 Task: Add the task  Implement a new cloud-based knowledge management system for a company to the section Feature Prioritization Sprint in the project AvidTech and add a Due Date to the respective task as 2023/09/27
Action: Mouse moved to (916, 427)
Screenshot: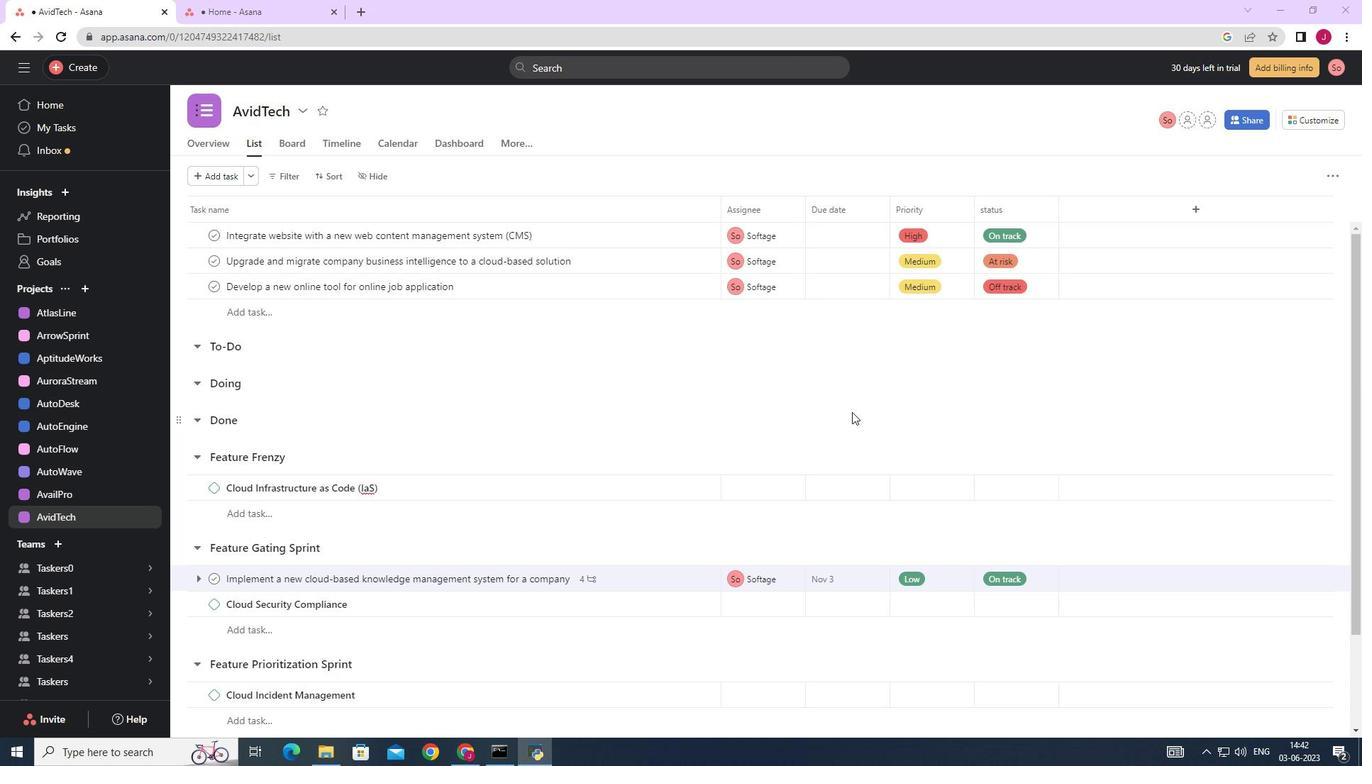 
Action: Mouse scrolled (916, 427) with delta (0, 0)
Screenshot: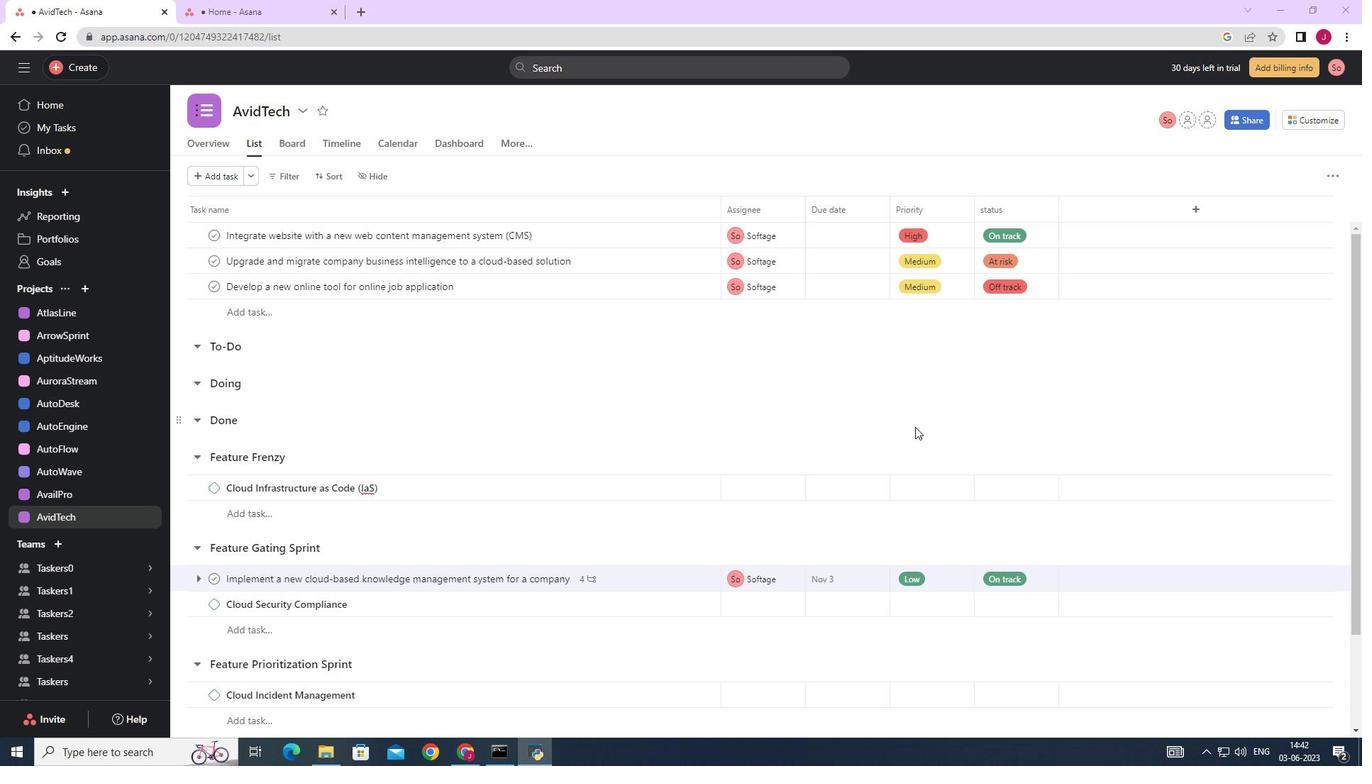 
Action: Mouse scrolled (916, 427) with delta (0, 0)
Screenshot: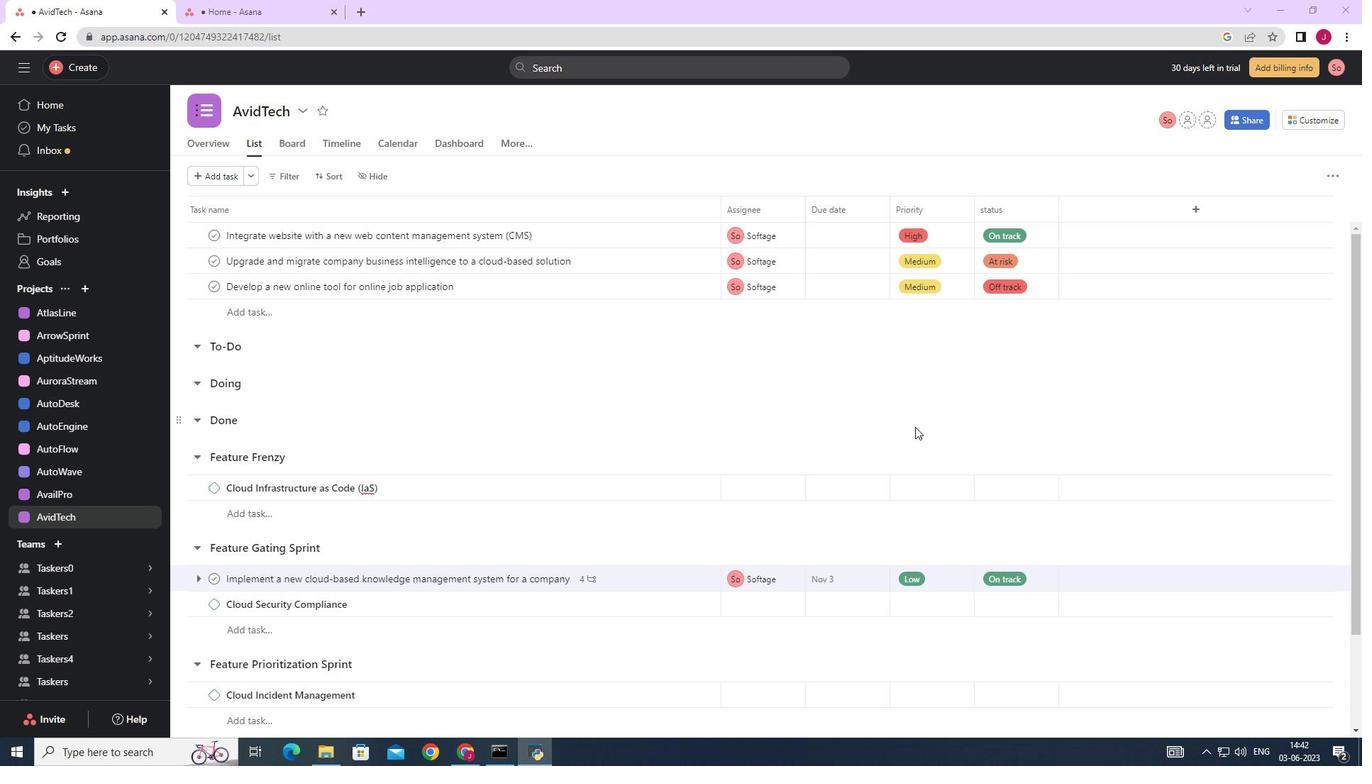 
Action: Mouse scrolled (916, 427) with delta (0, 0)
Screenshot: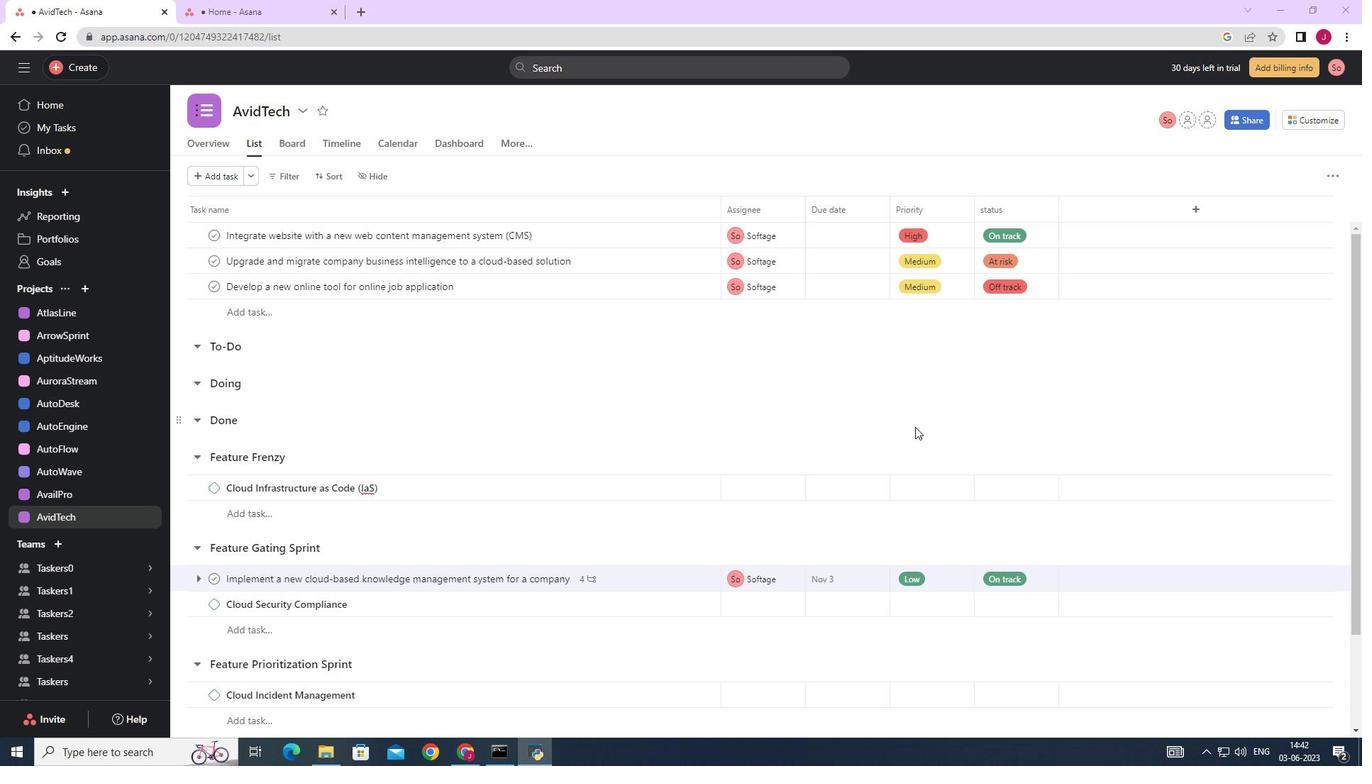 
Action: Mouse scrolled (916, 427) with delta (0, 0)
Screenshot: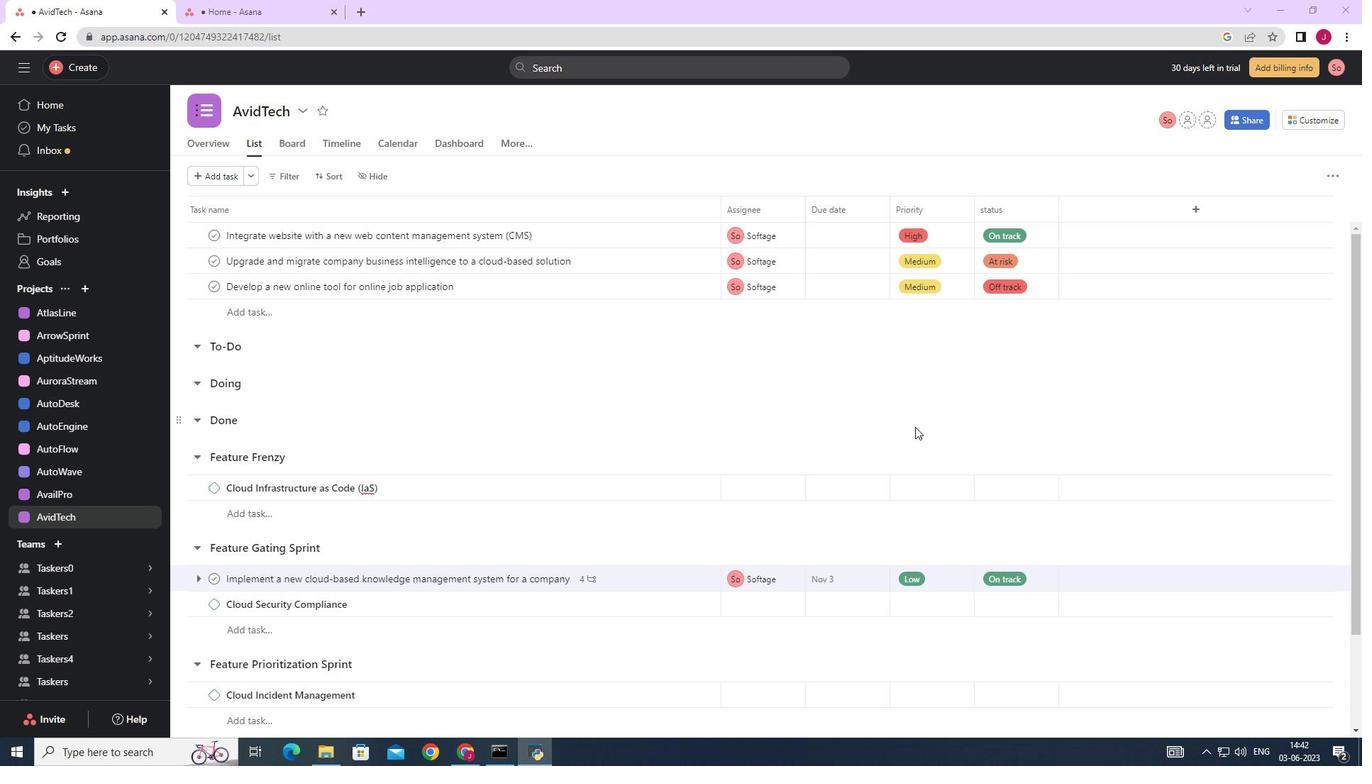 
Action: Mouse scrolled (916, 427) with delta (0, 0)
Screenshot: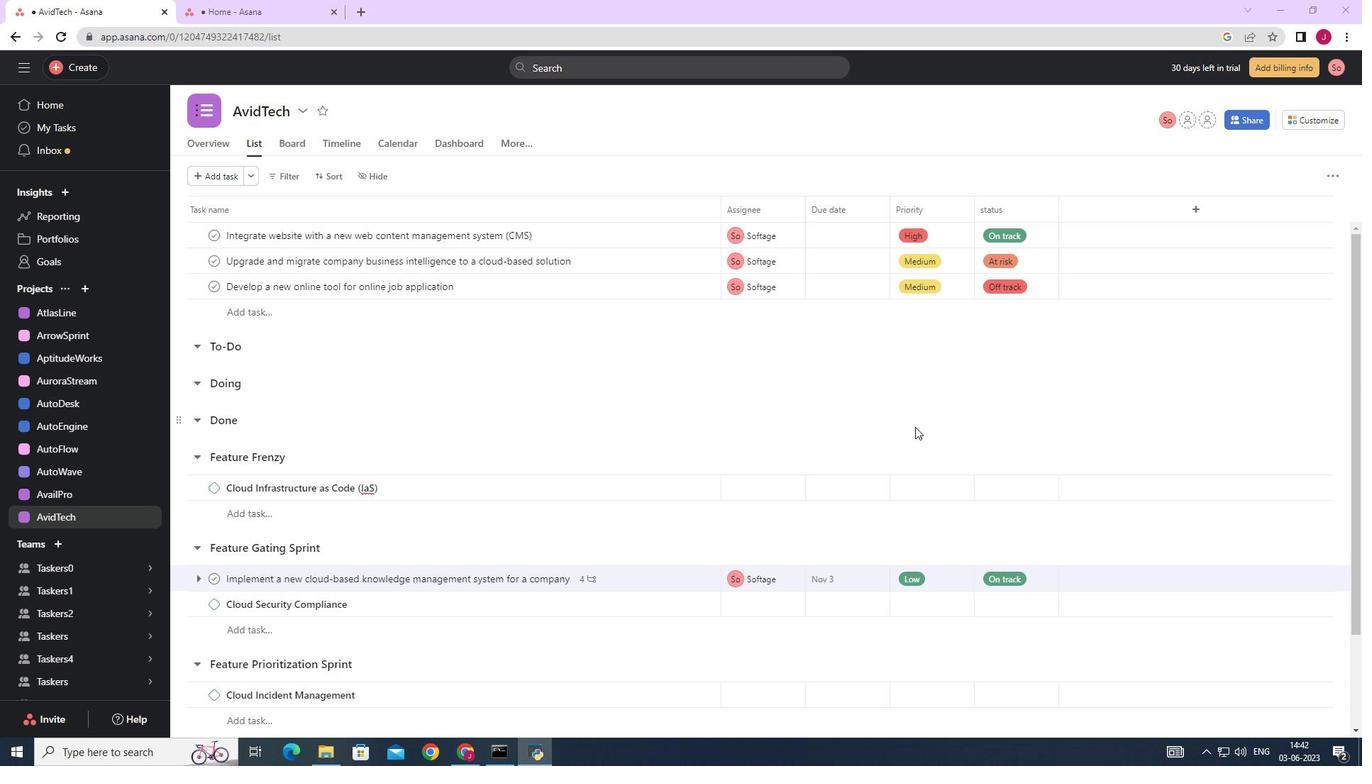 
Action: Mouse moved to (916, 431)
Screenshot: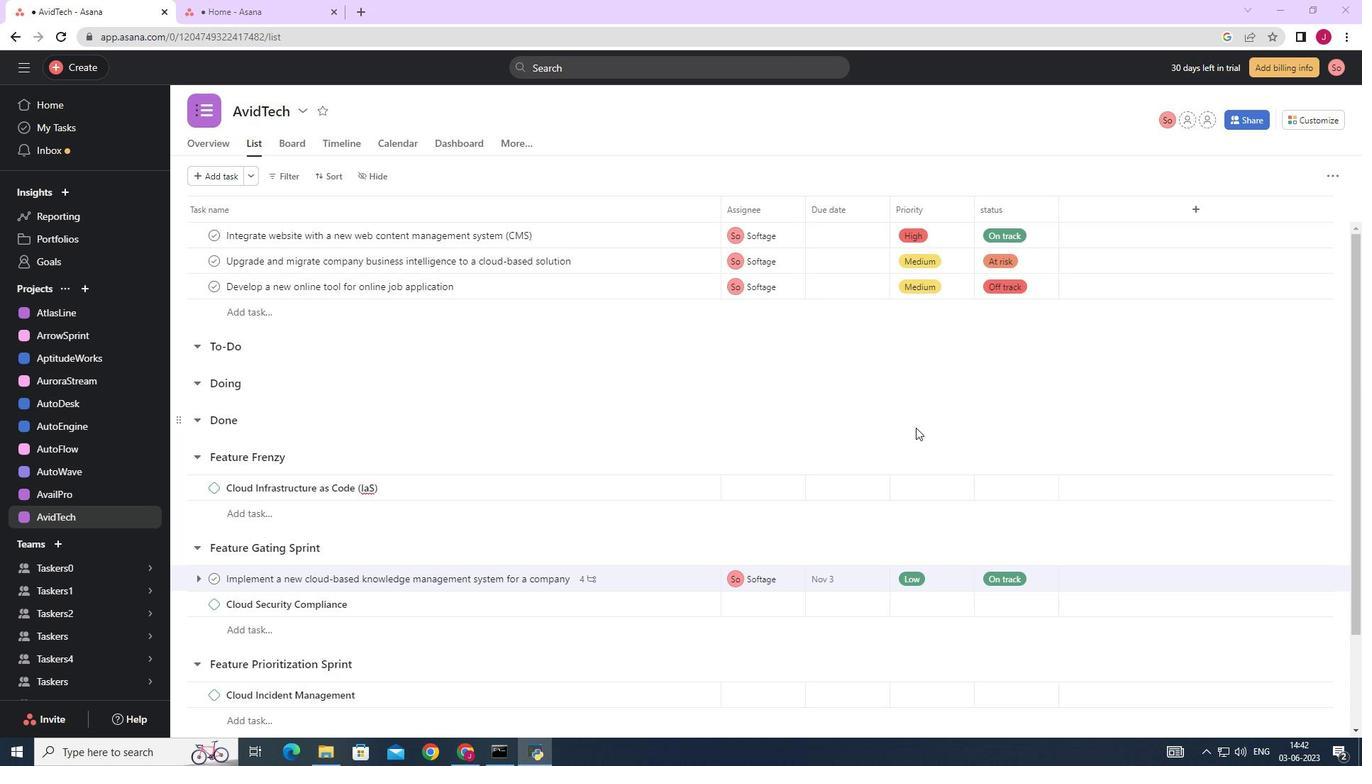 
Action: Mouse scrolled (916, 430) with delta (0, 0)
Screenshot: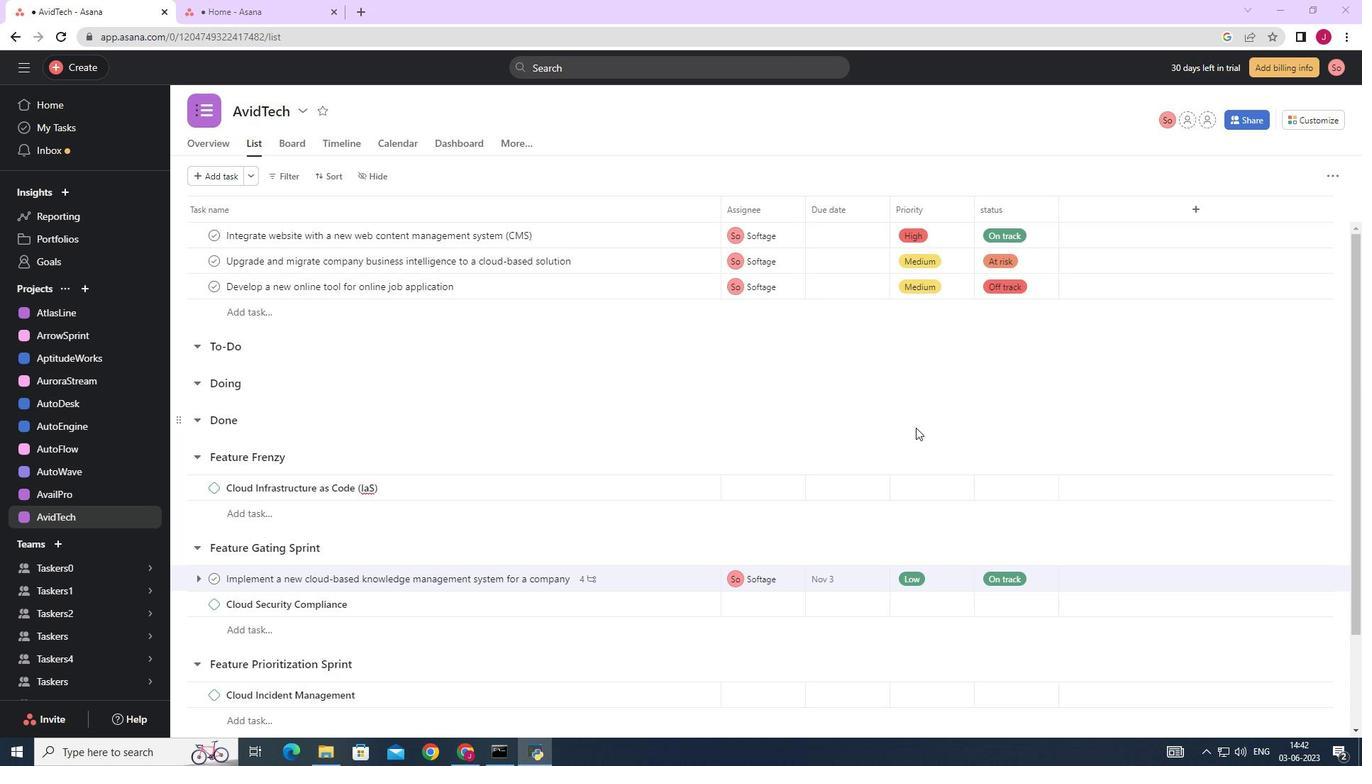 
Action: Mouse moved to (682, 462)
Screenshot: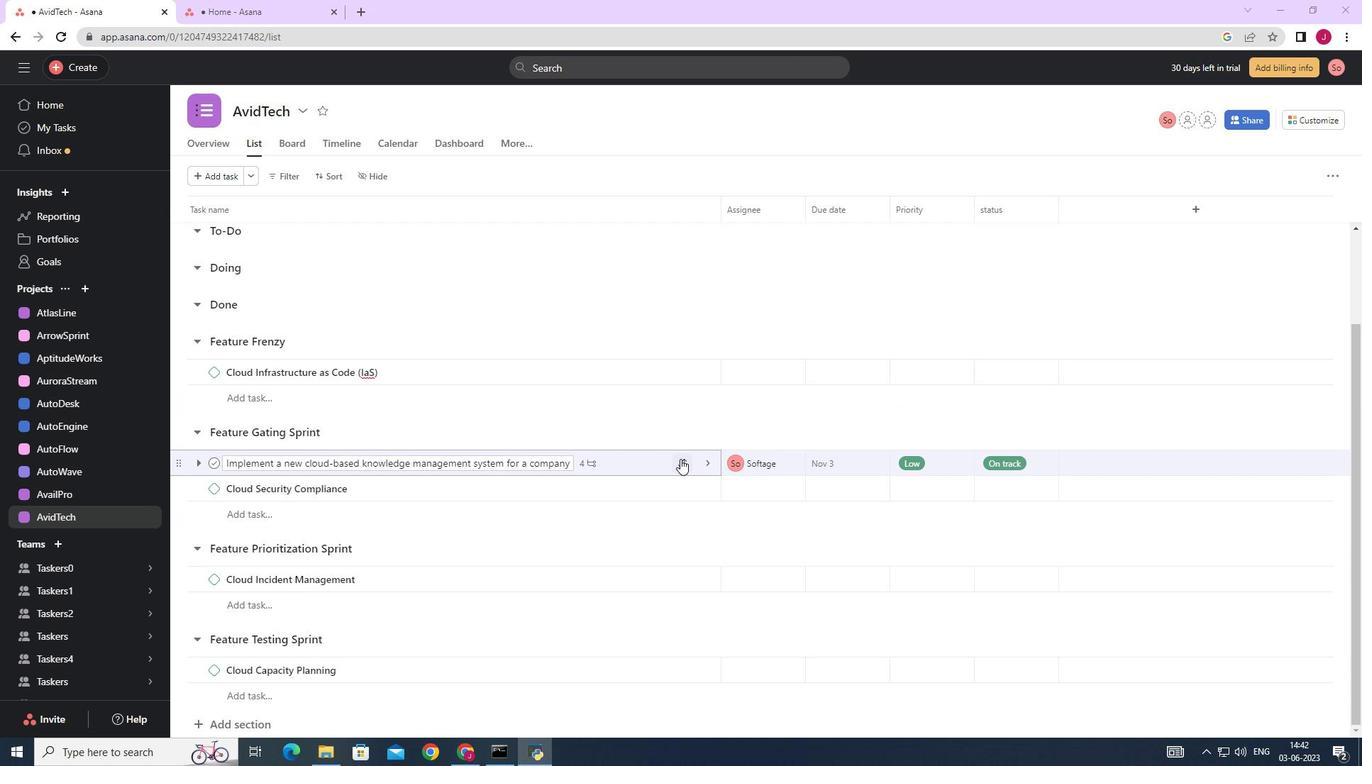 
Action: Mouse pressed left at (682, 462)
Screenshot: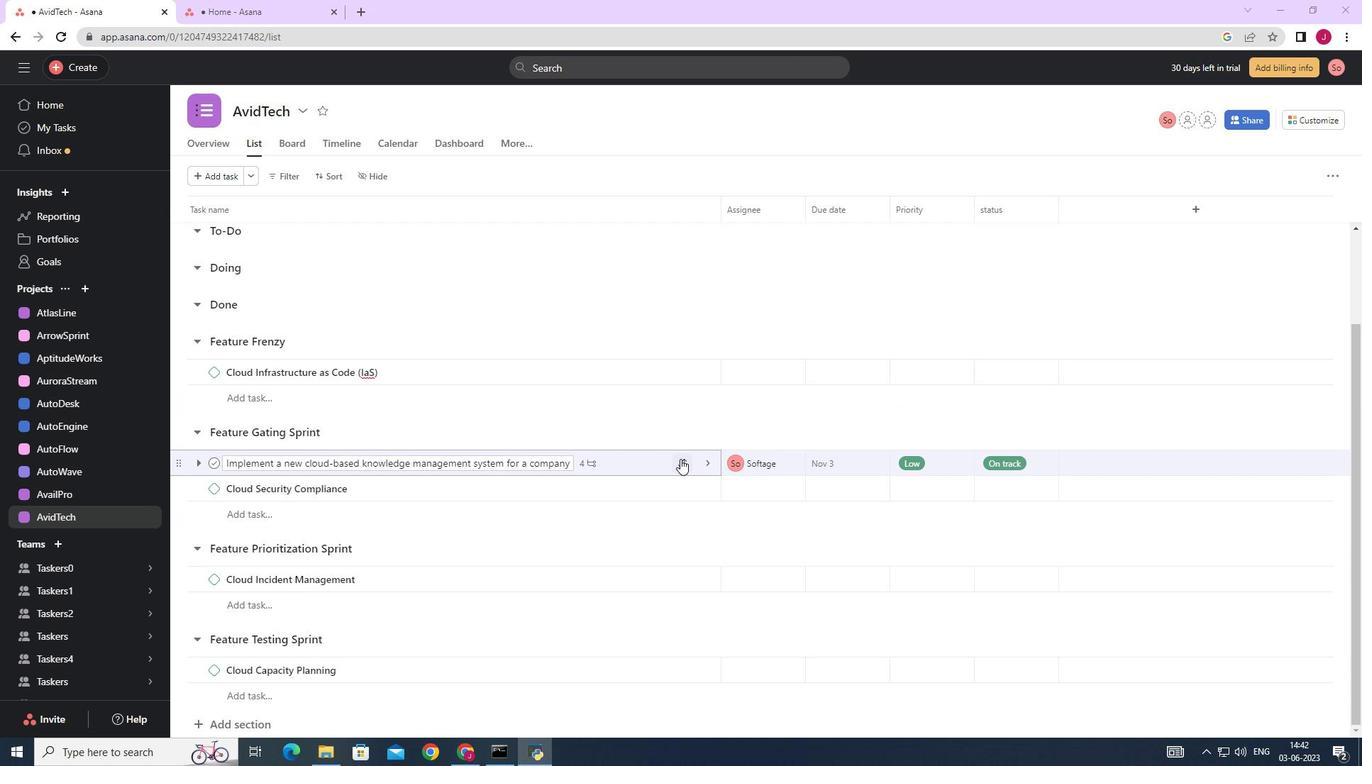 
Action: Mouse moved to (591, 672)
Screenshot: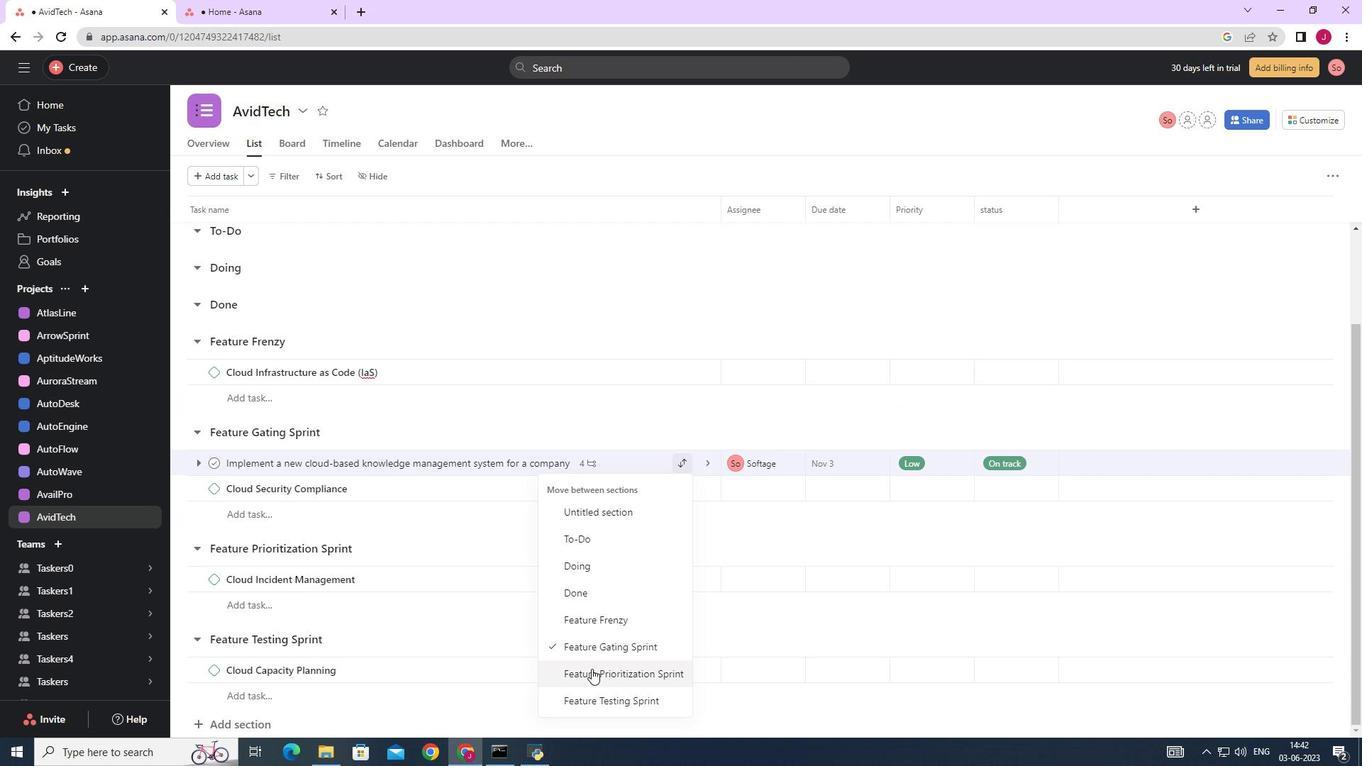 
Action: Mouse pressed left at (591, 672)
Screenshot: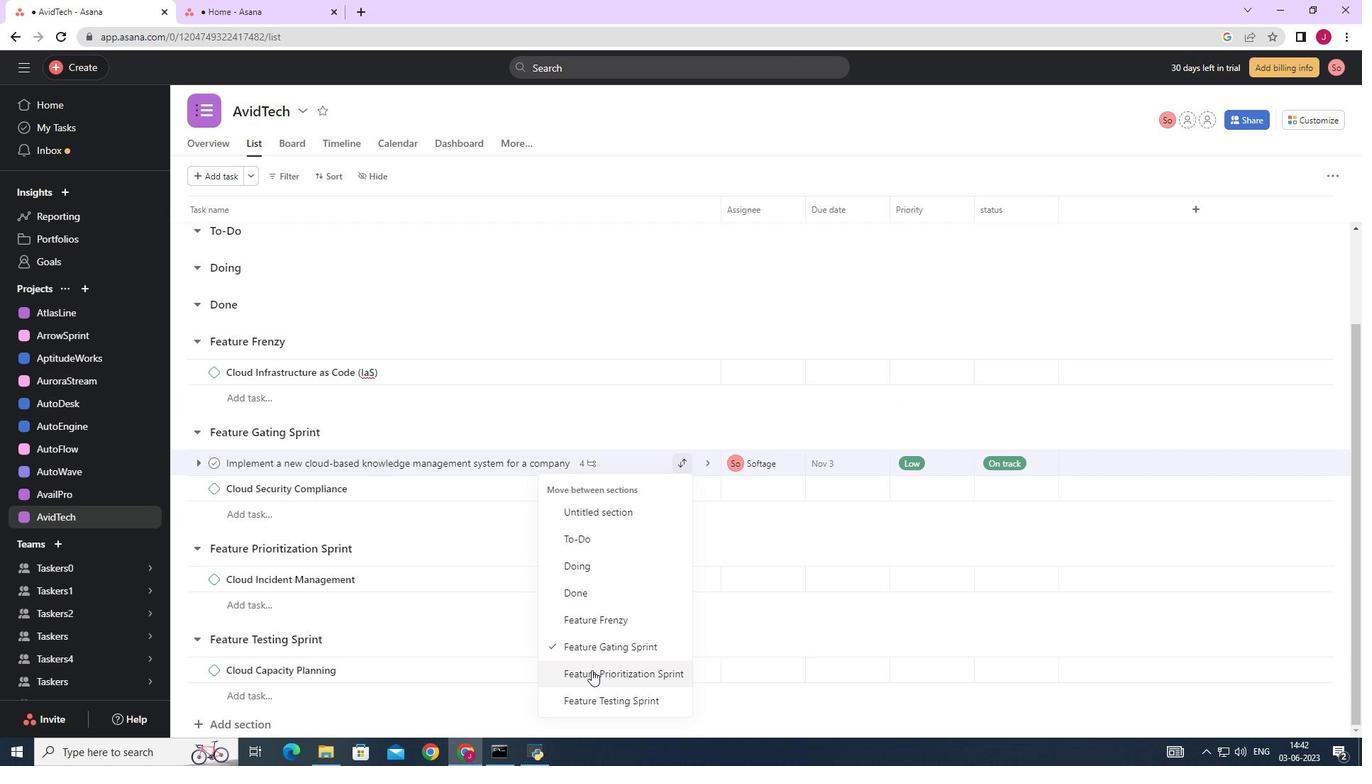 
Action: Mouse moved to (871, 557)
Screenshot: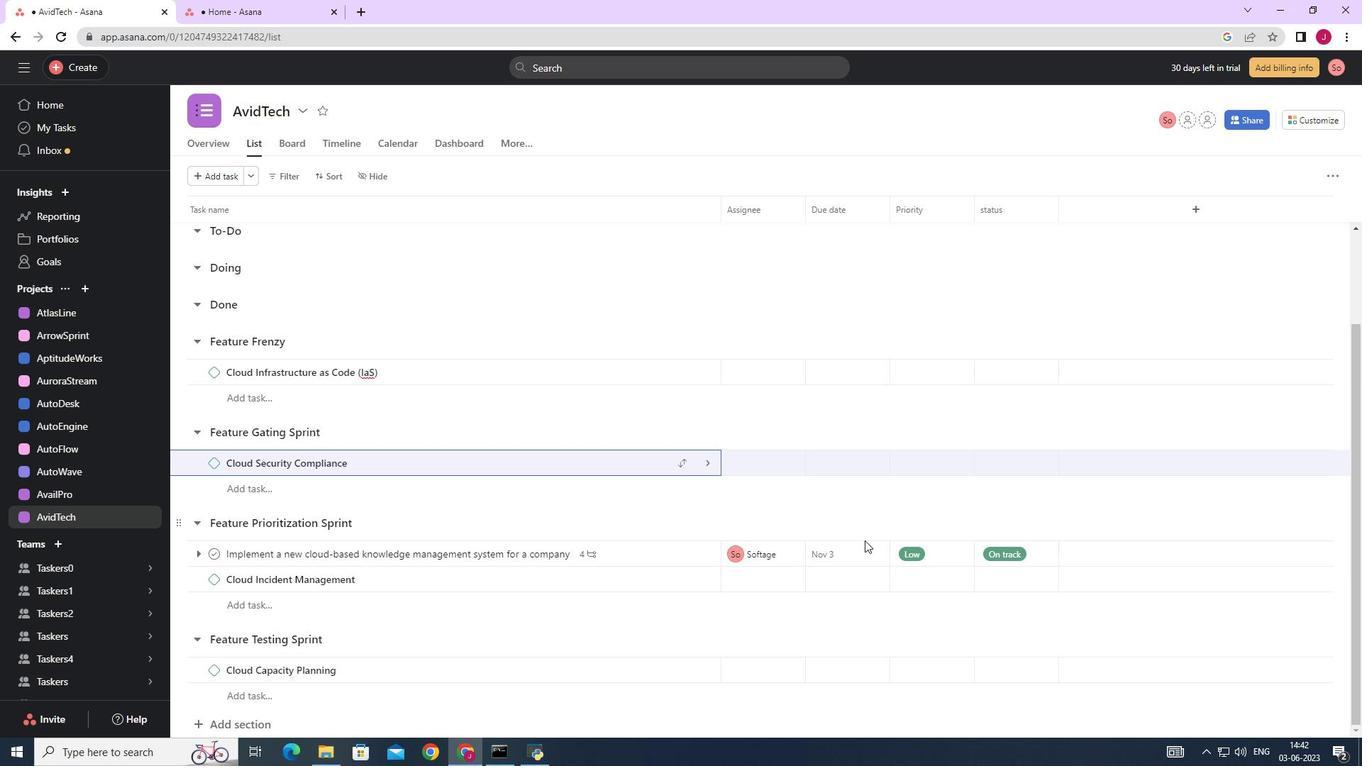 
Action: Mouse pressed left at (871, 557)
Screenshot: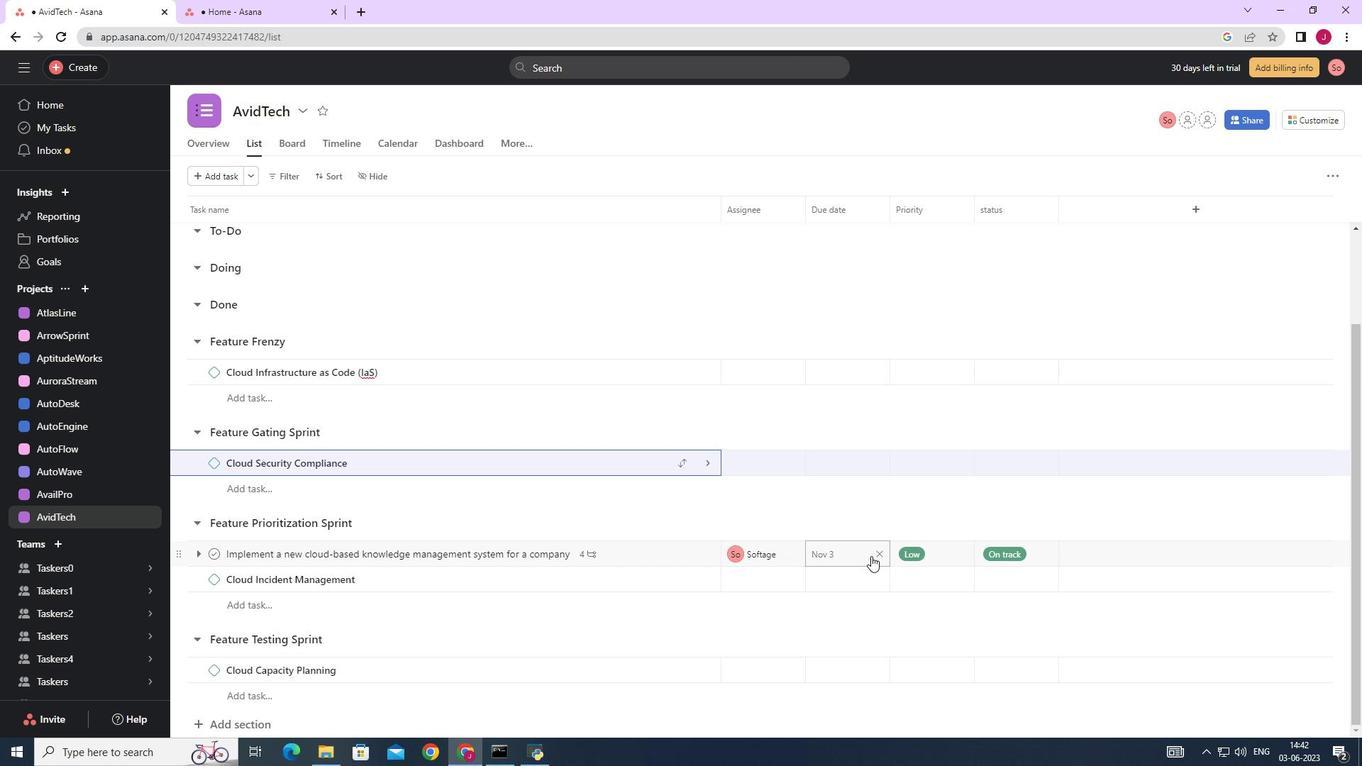 
Action: Mouse moved to (983, 300)
Screenshot: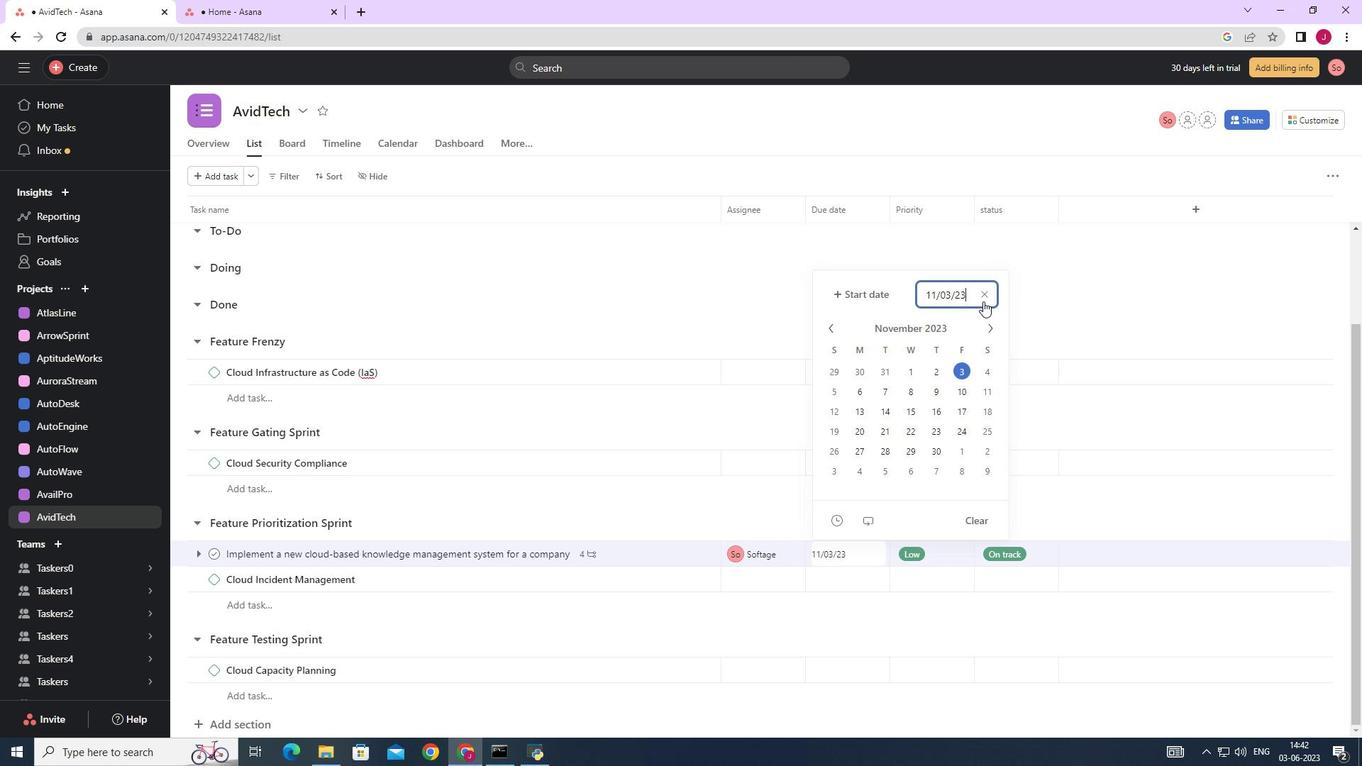 
Action: Mouse pressed left at (983, 300)
Screenshot: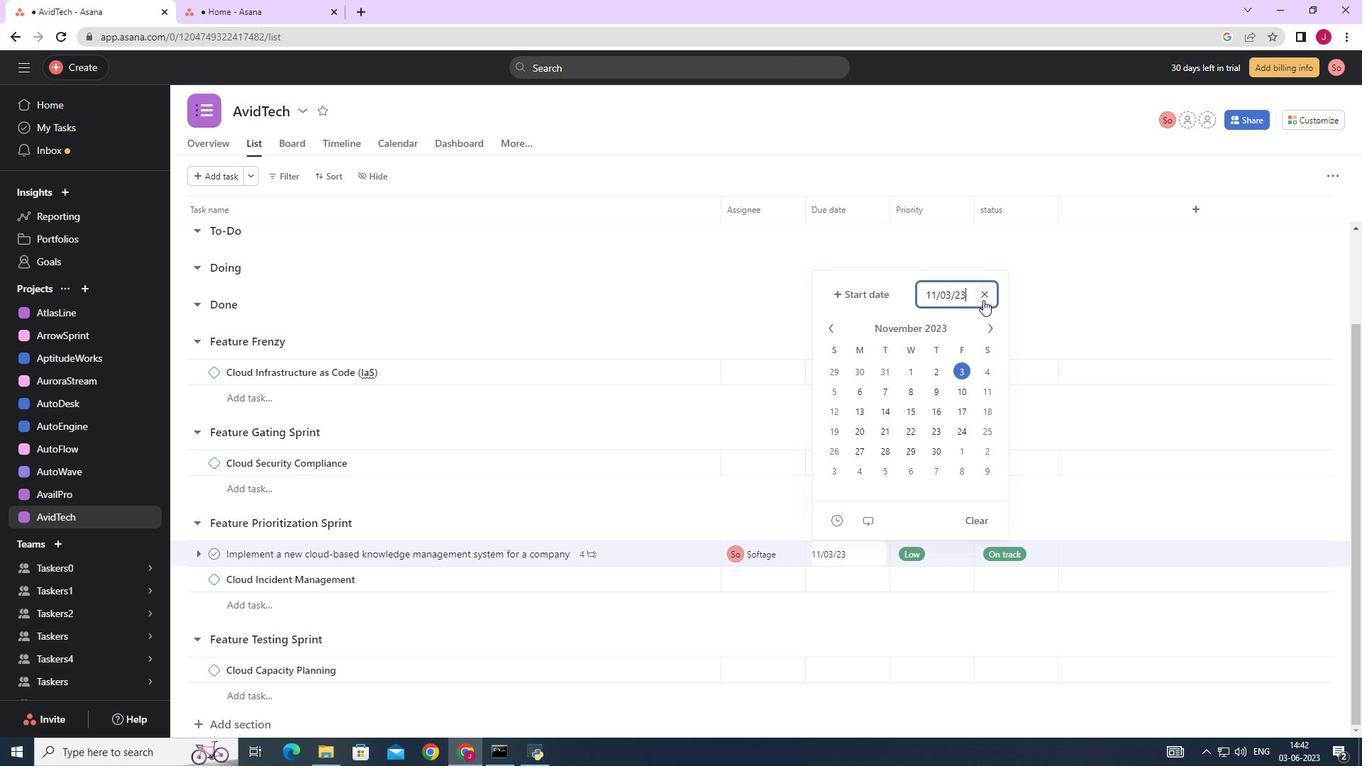 
Action: Mouse moved to (990, 329)
Screenshot: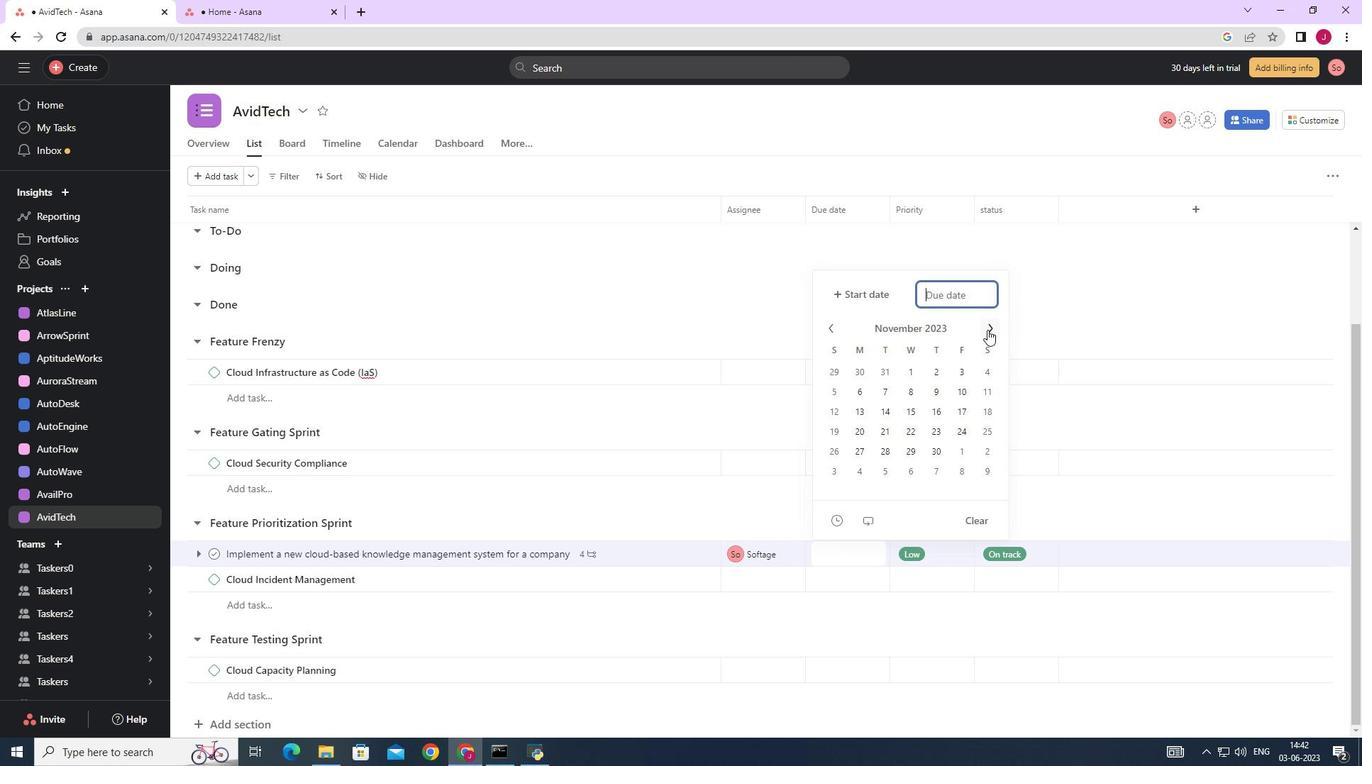 
Action: Mouse pressed left at (990, 329)
Screenshot: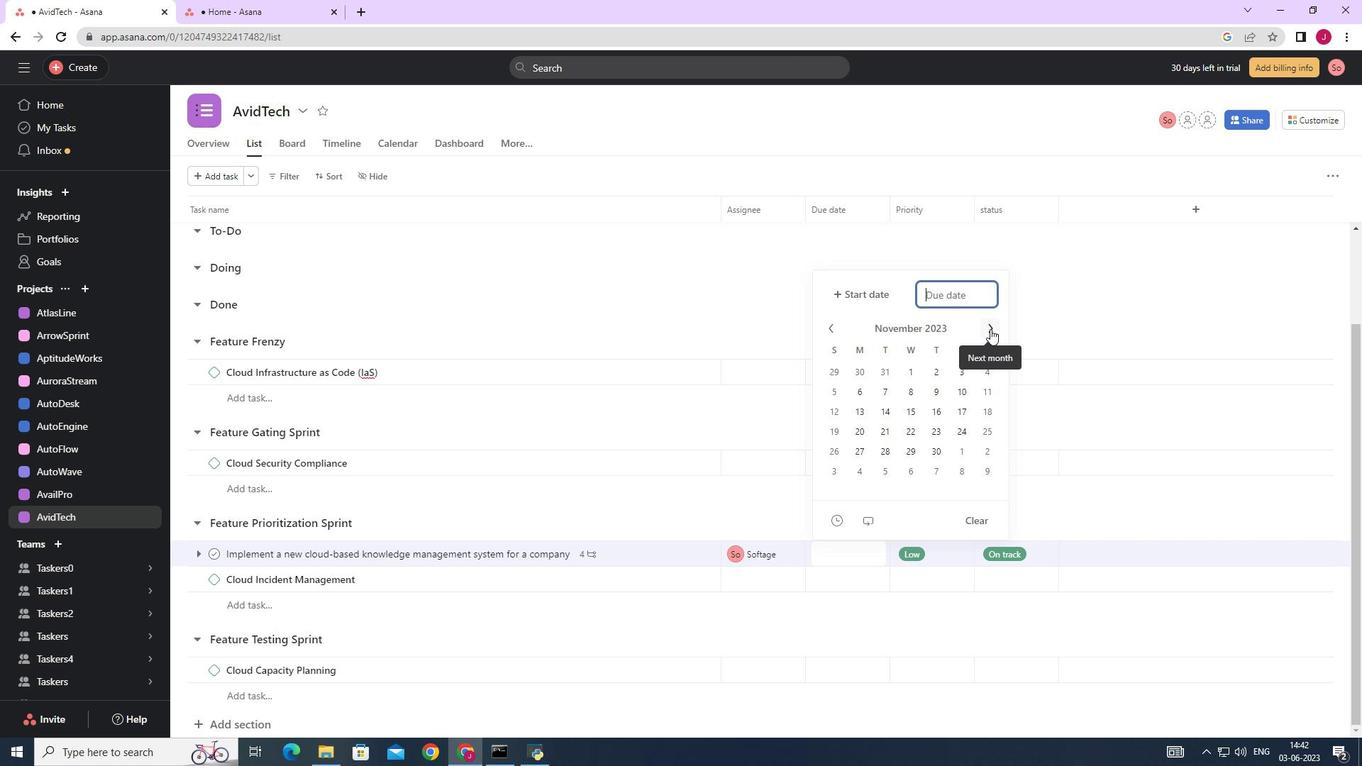 
Action: Mouse moved to (833, 327)
Screenshot: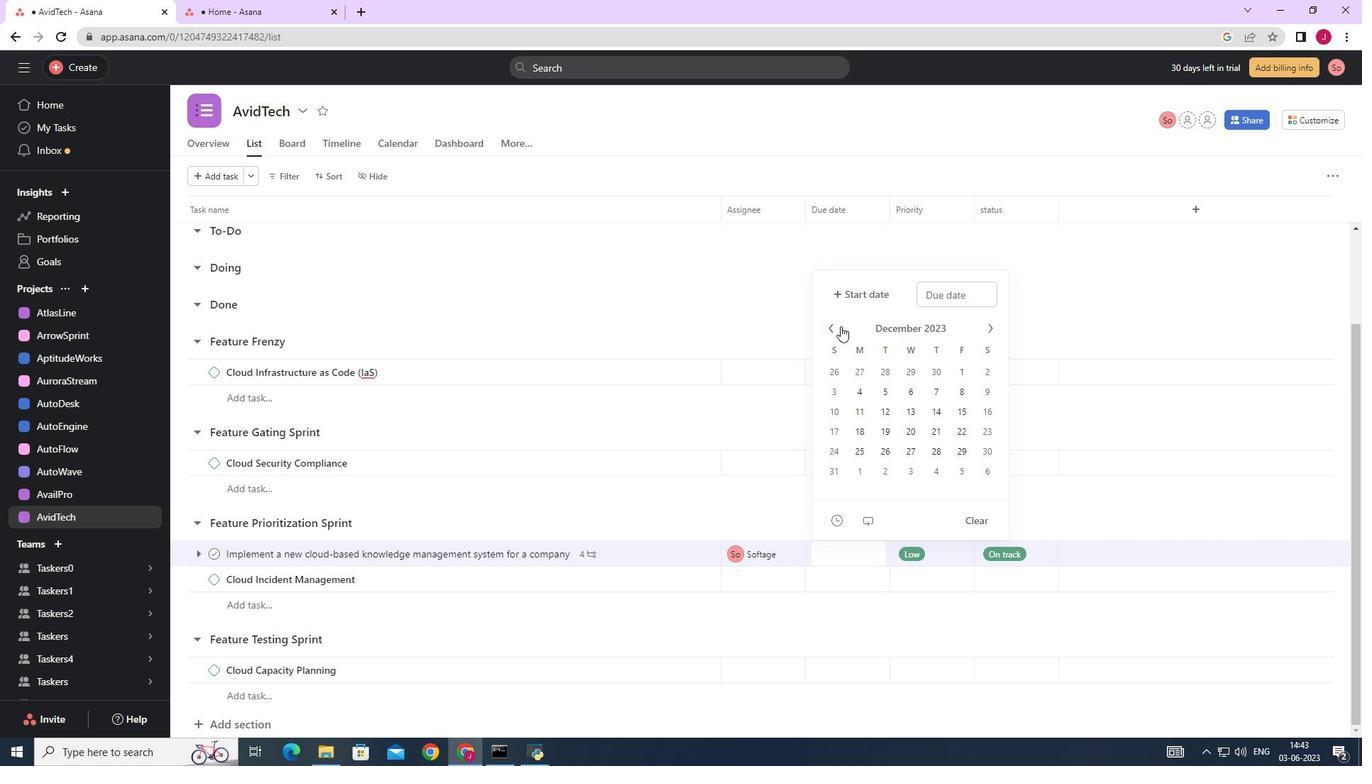 
Action: Mouse pressed left at (833, 327)
Screenshot: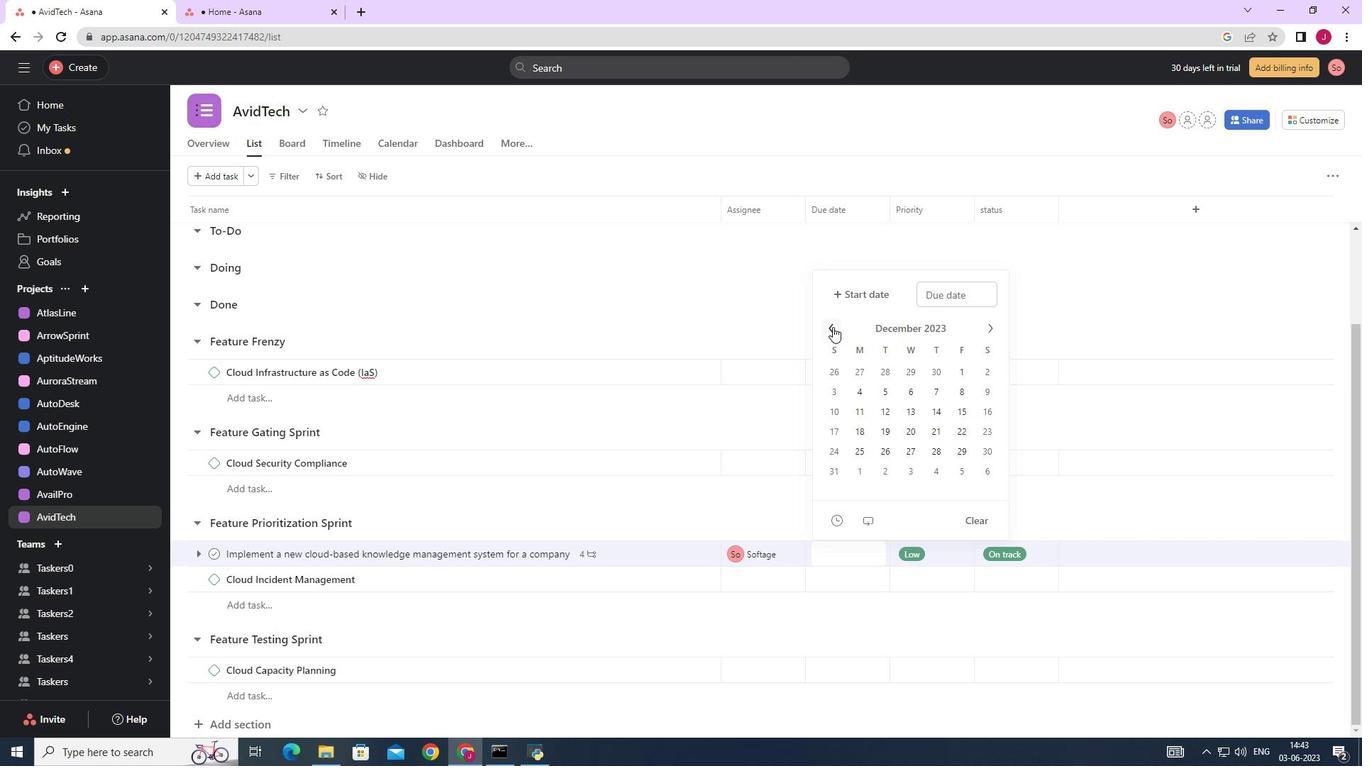 
Action: Mouse moved to (832, 327)
Screenshot: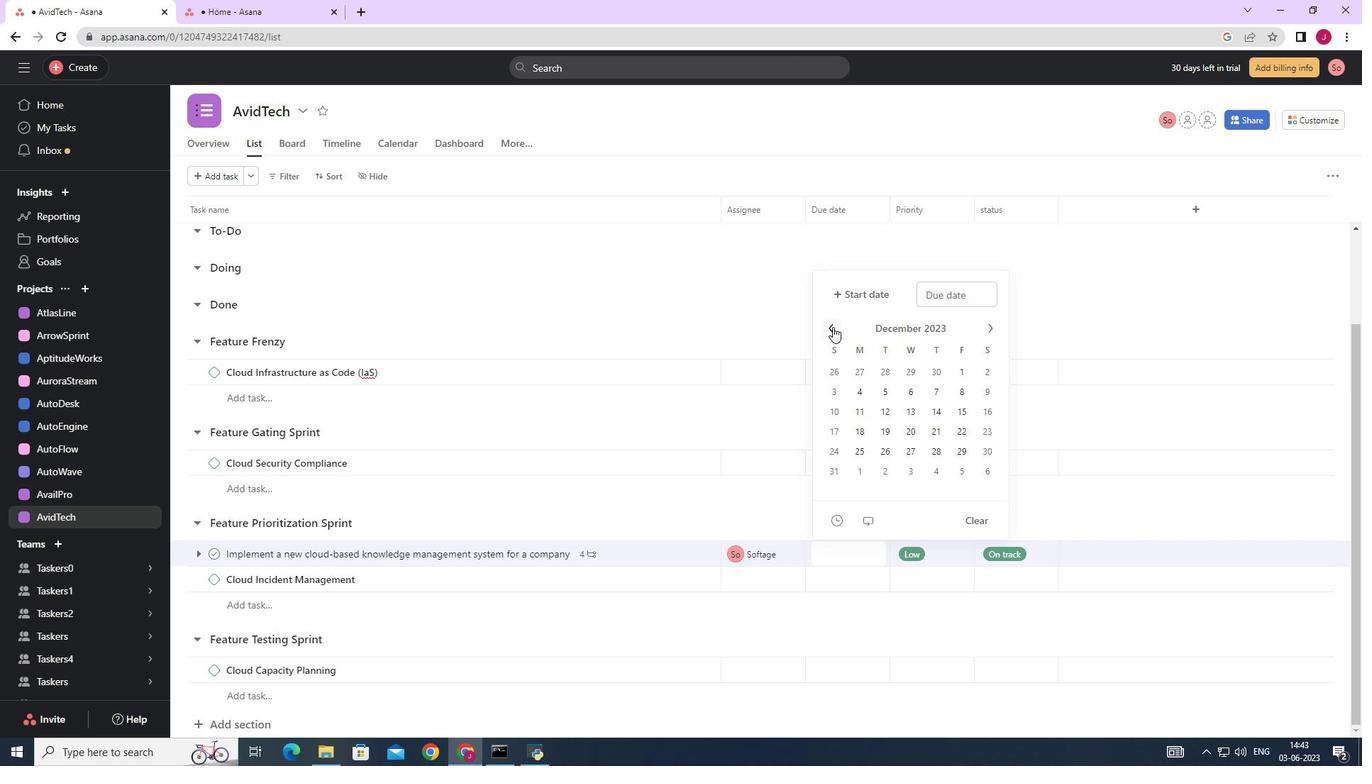 
Action: Mouse pressed left at (832, 327)
Screenshot: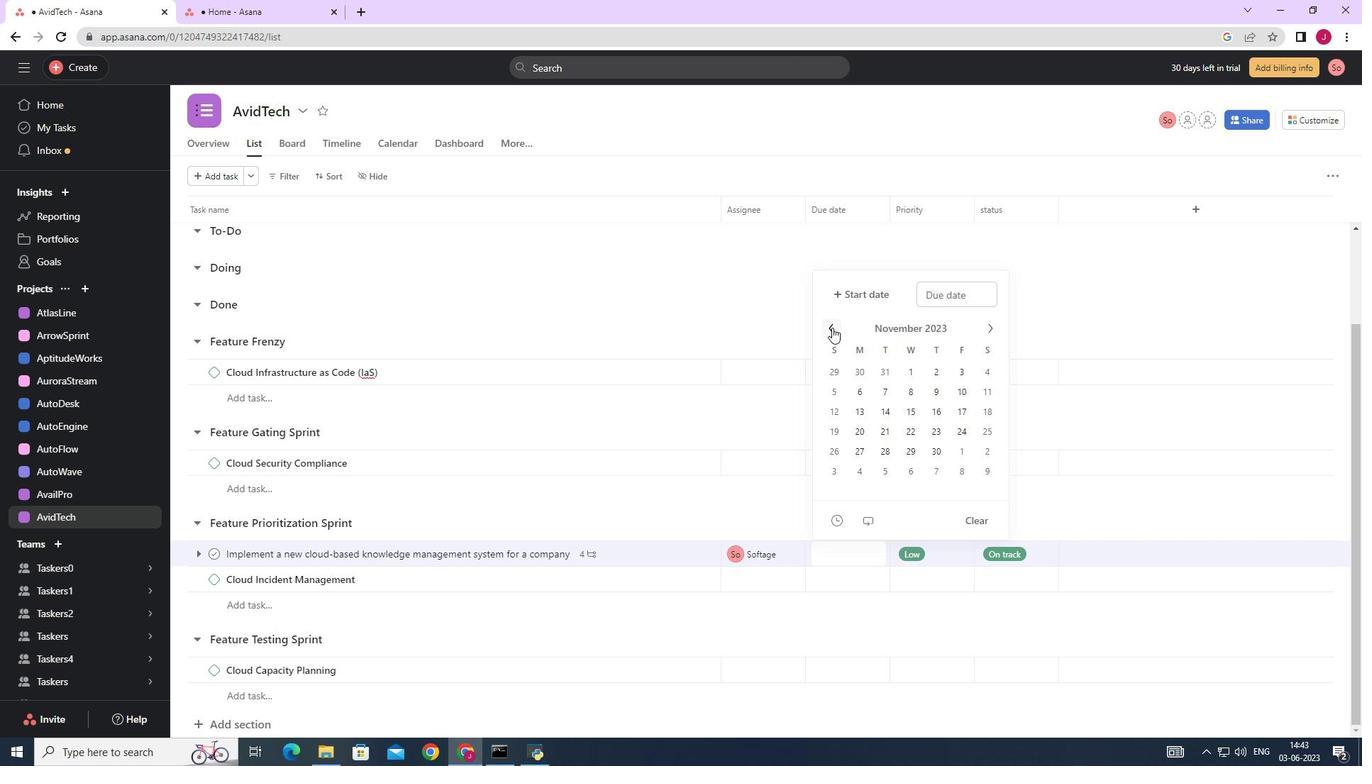 
Action: Mouse pressed left at (832, 327)
Screenshot: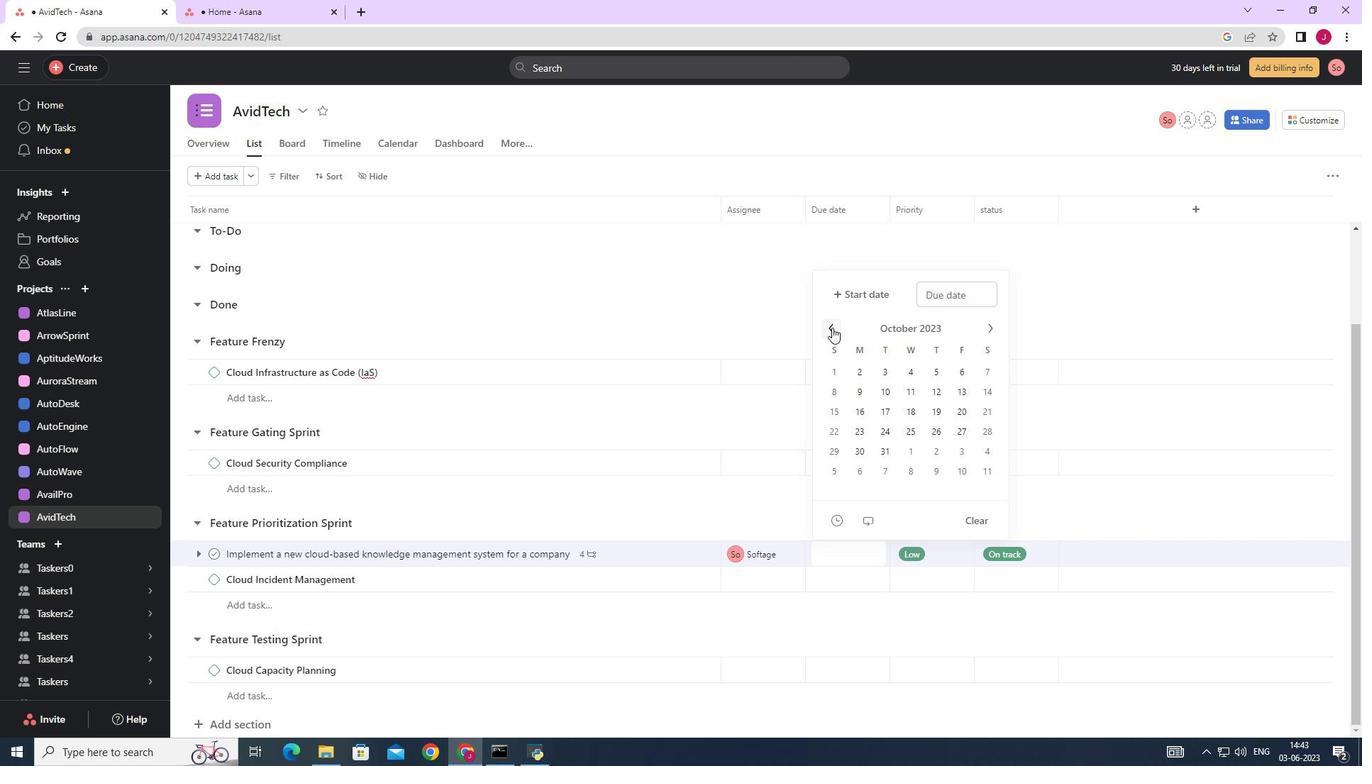 
Action: Mouse moved to (913, 449)
Screenshot: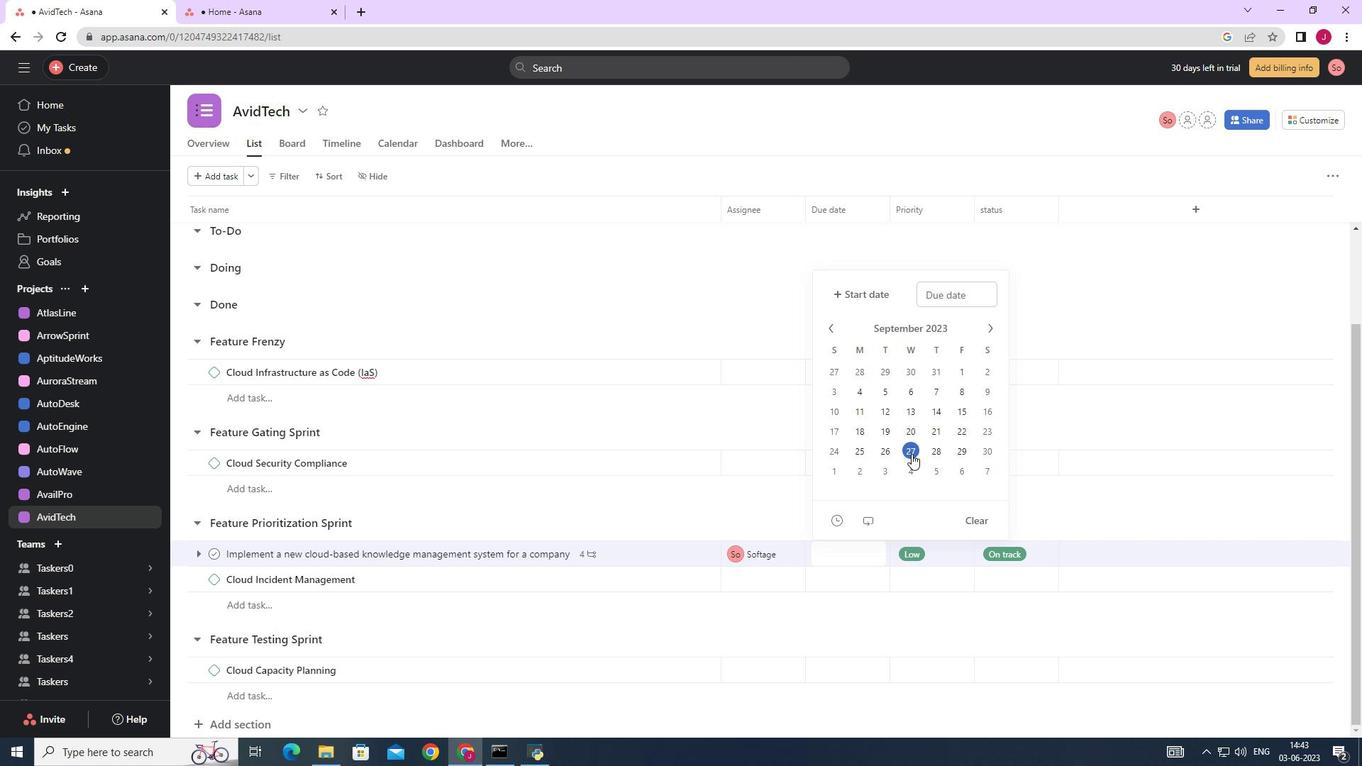 
Action: Mouse pressed left at (913, 449)
Screenshot: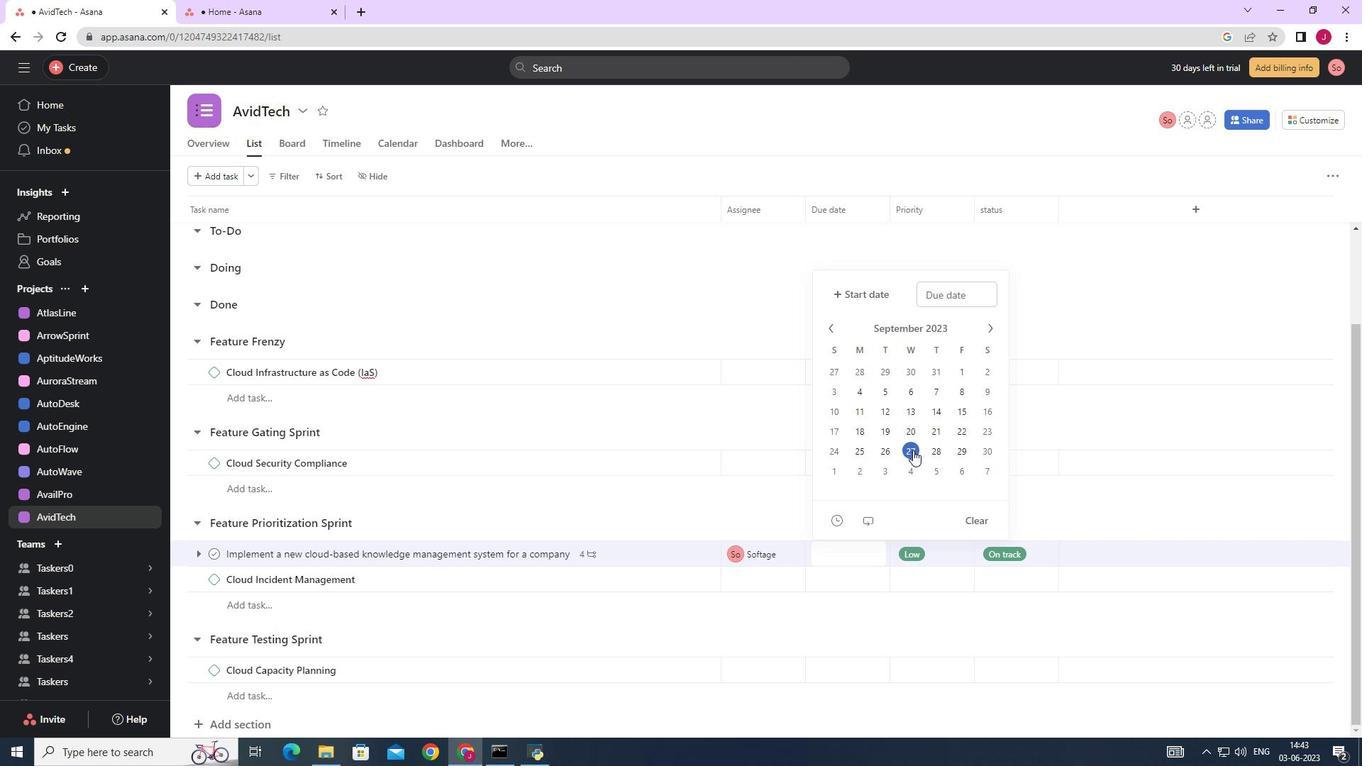 
Action: Mouse moved to (1107, 303)
Screenshot: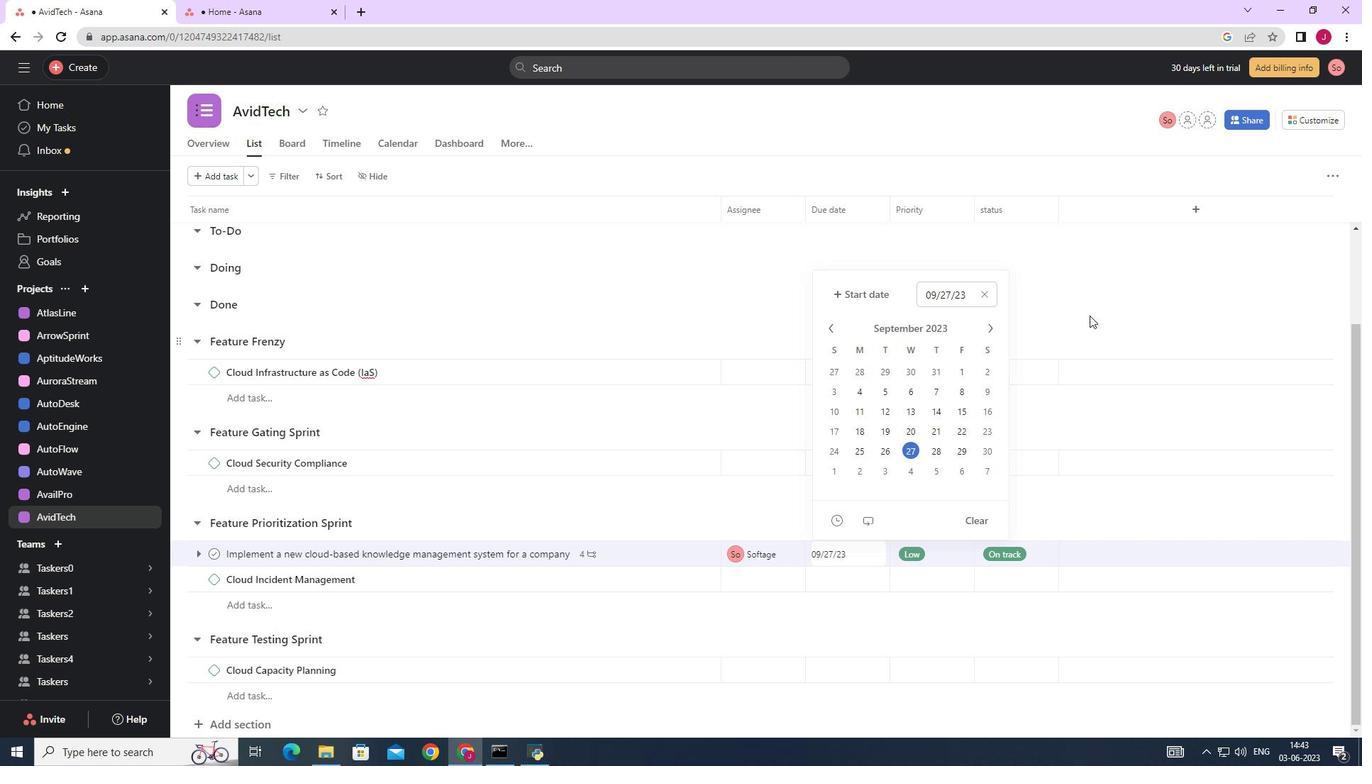 
Action: Mouse pressed left at (1107, 303)
Screenshot: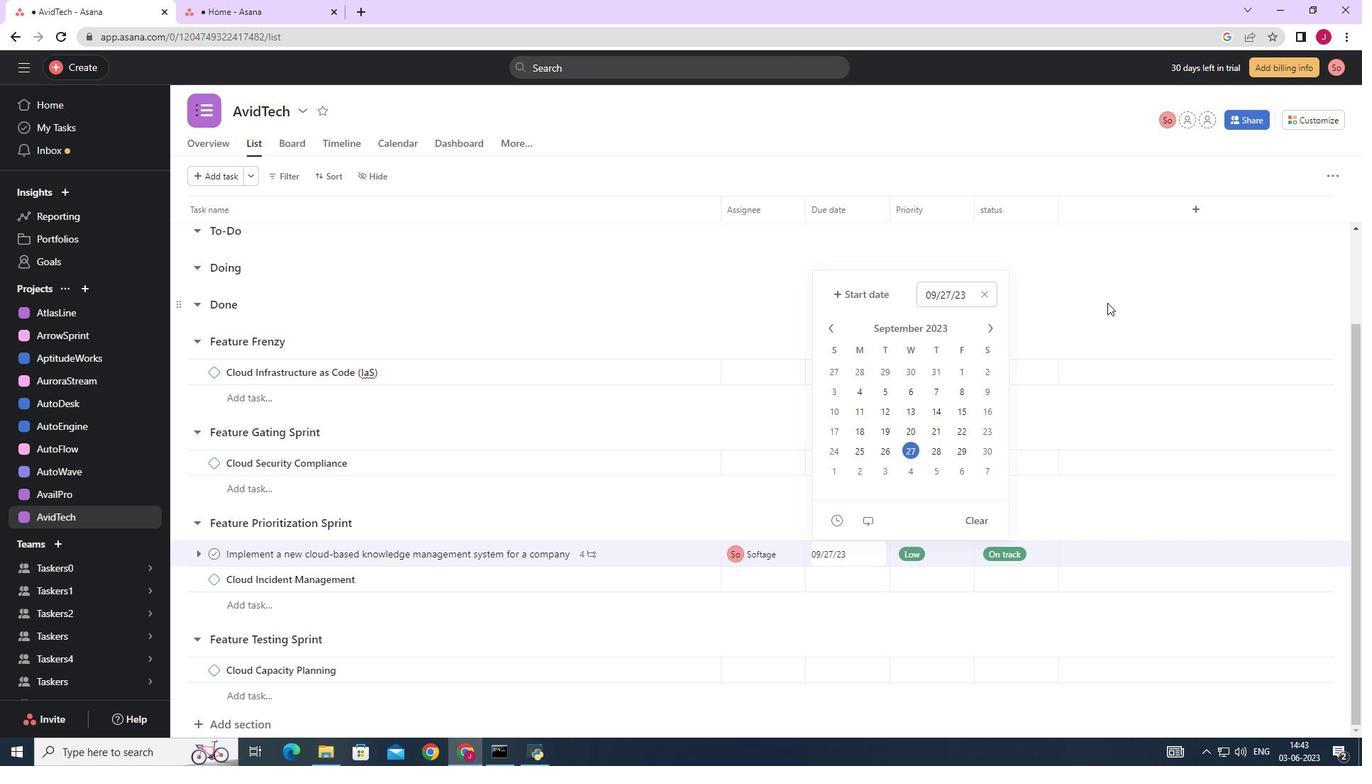 
